 Task: Select workspace-type operations.
Action: Mouse moved to (335, 73)
Screenshot: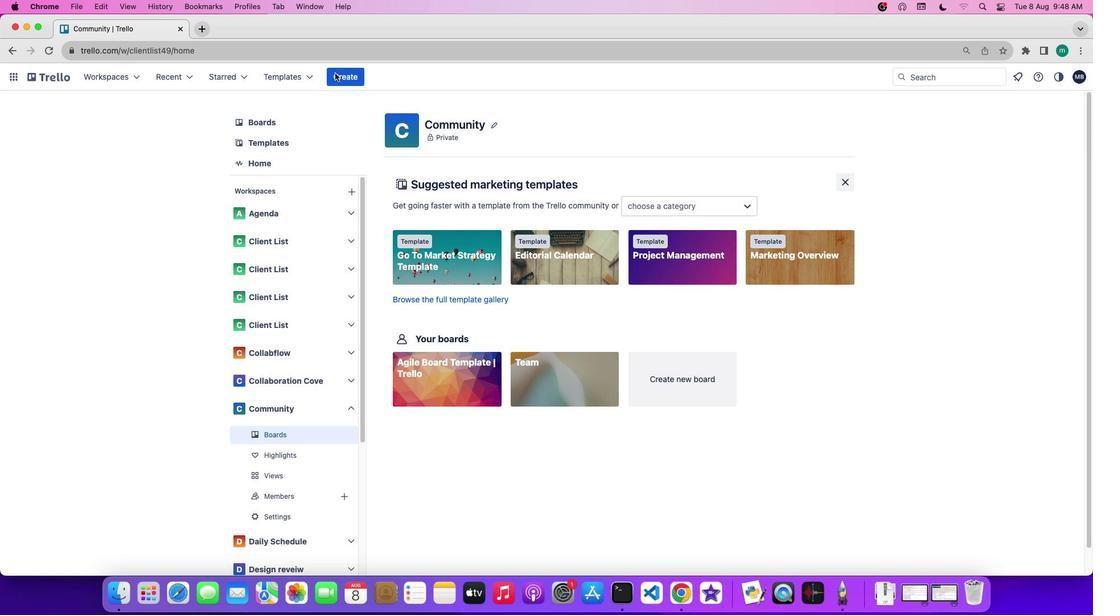 
Action: Mouse pressed left at (335, 73)
Screenshot: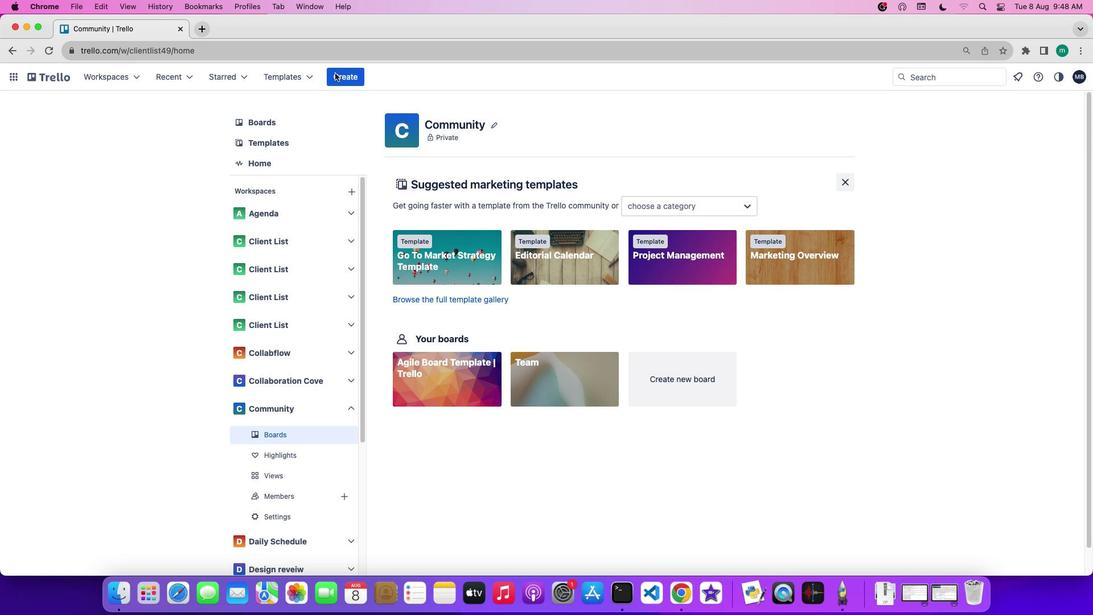 
Action: Mouse pressed left at (335, 73)
Screenshot: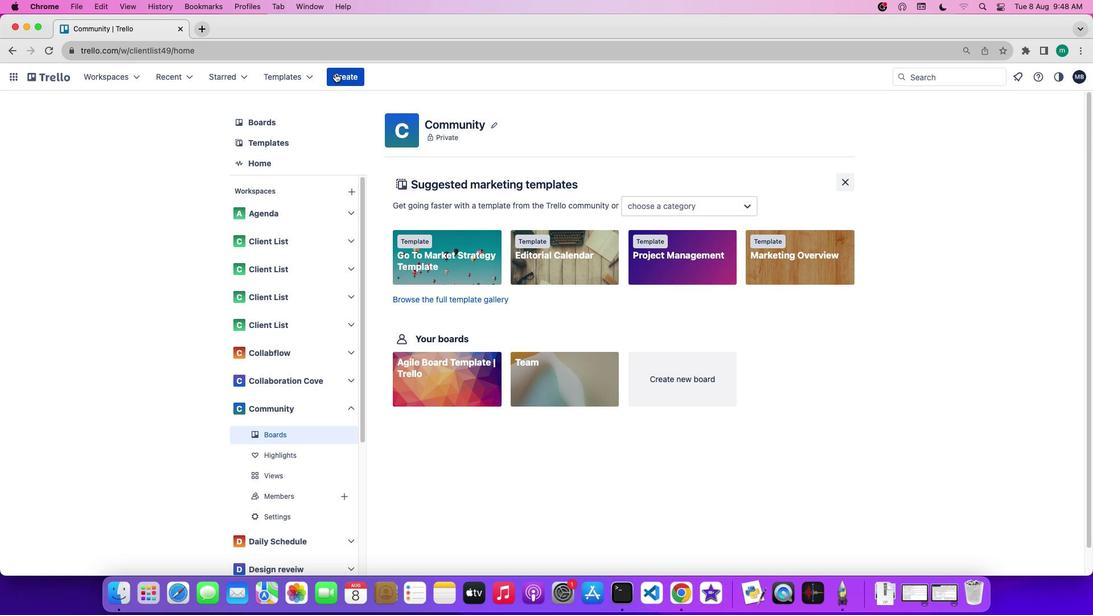 
Action: Mouse moved to (361, 195)
Screenshot: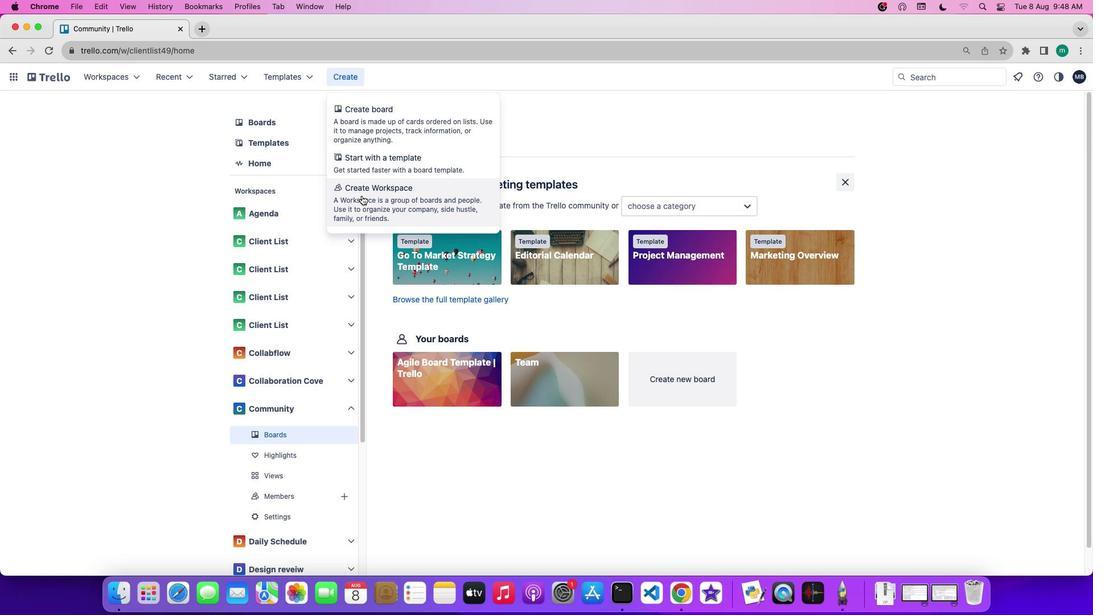 
Action: Mouse pressed left at (361, 195)
Screenshot: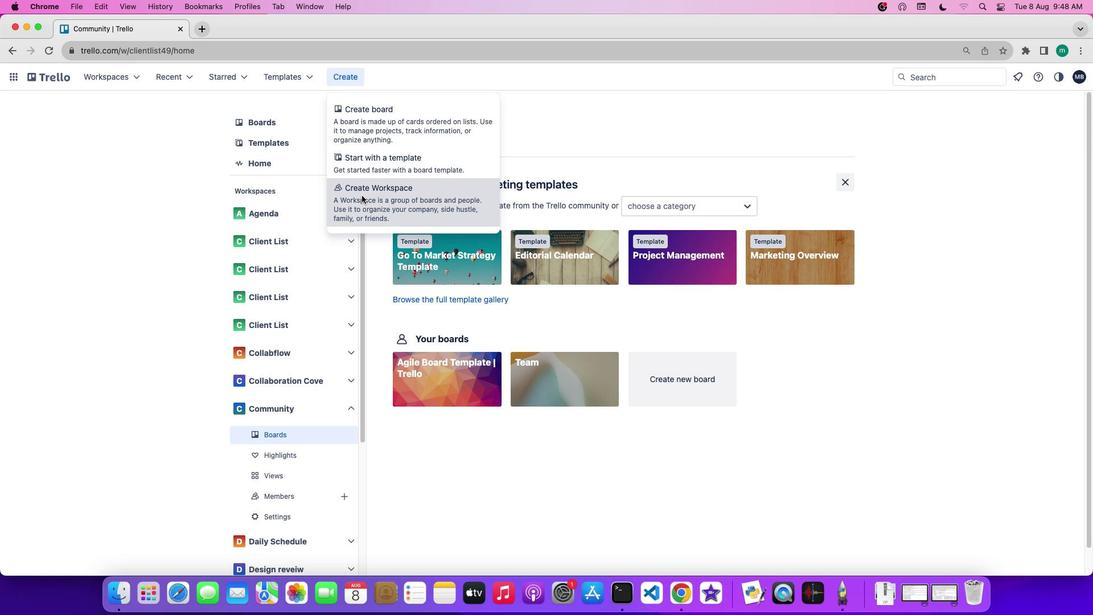 
Action: Mouse moved to (386, 283)
Screenshot: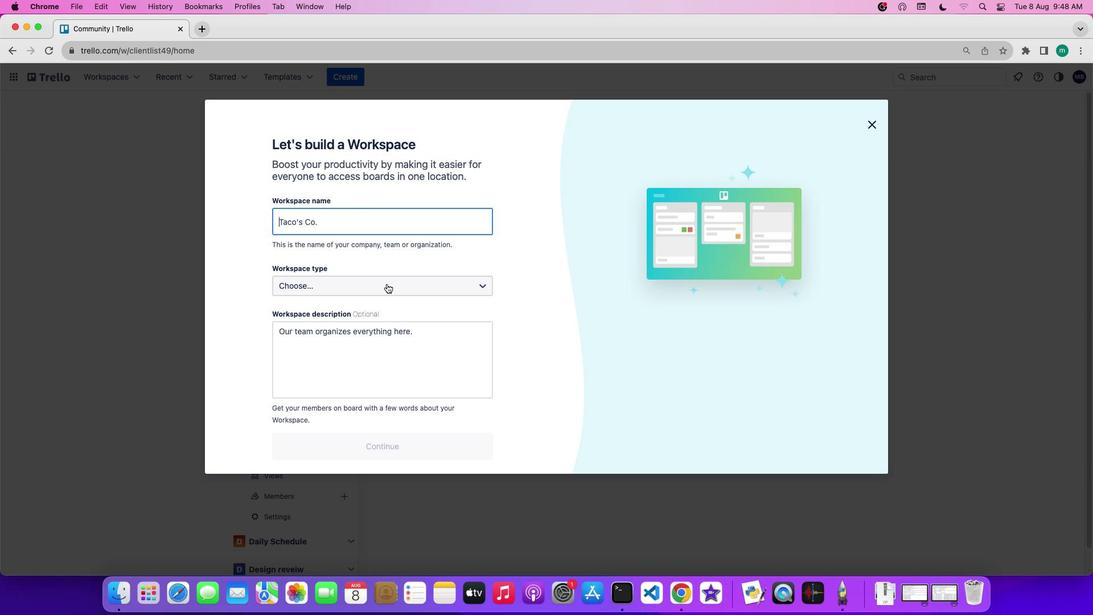 
Action: Mouse pressed left at (386, 283)
Screenshot: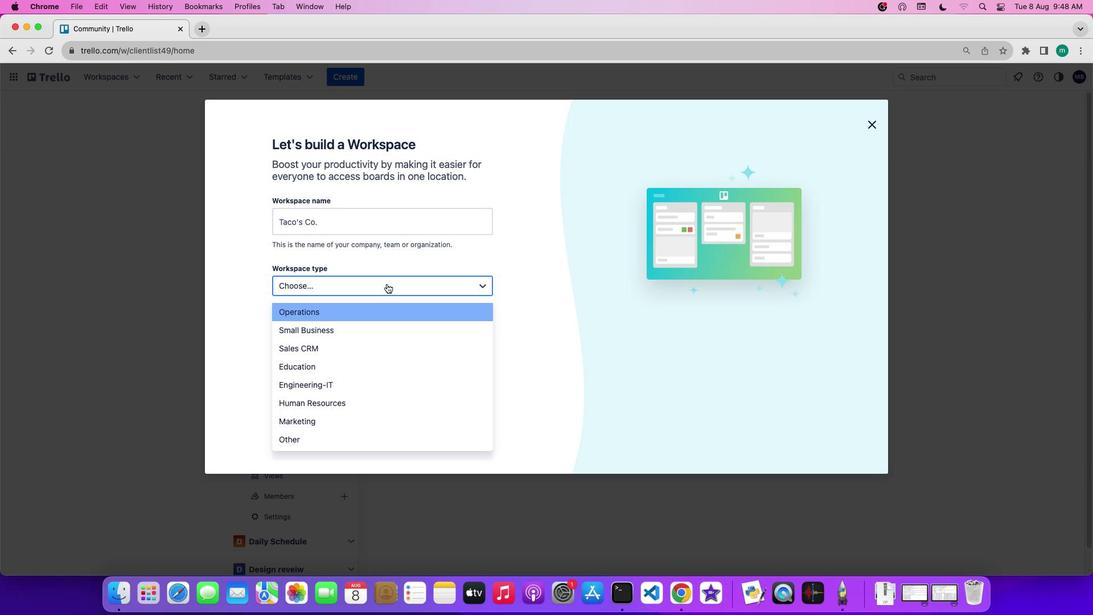 
Action: Mouse moved to (384, 315)
Screenshot: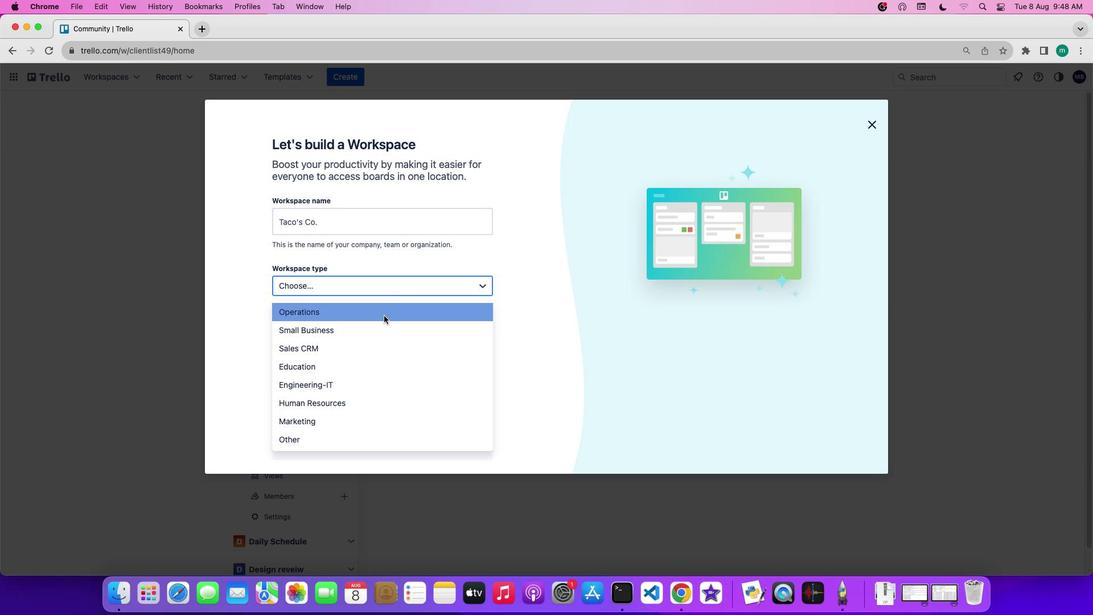 
Action: Mouse pressed left at (384, 315)
Screenshot: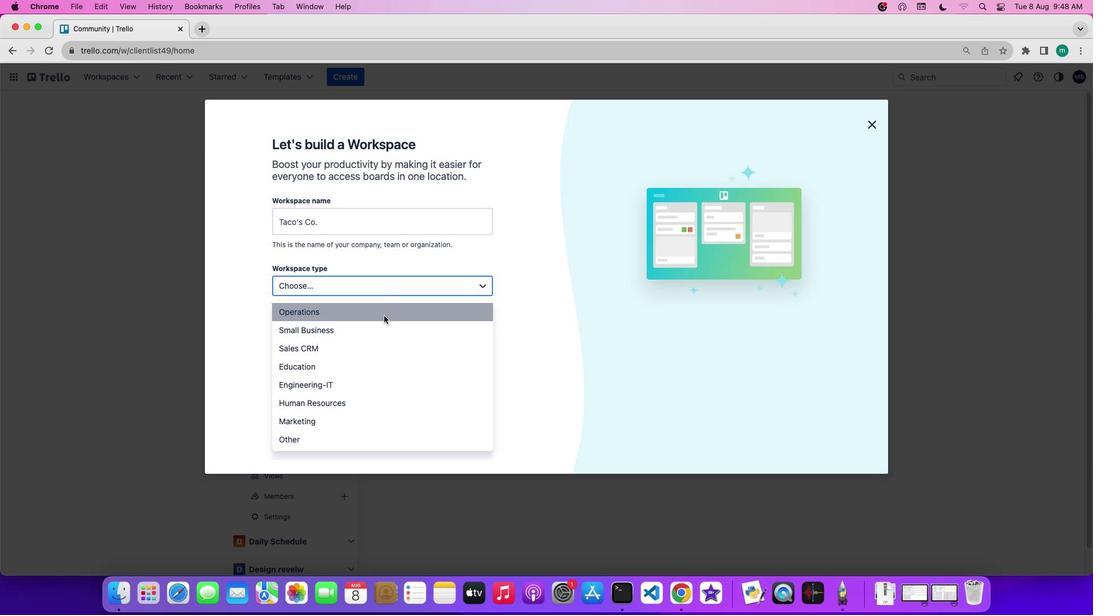 
